 Task: Add a field from the Popular template Priority with name ZoomOut.
Action: Mouse moved to (1112, 189)
Screenshot: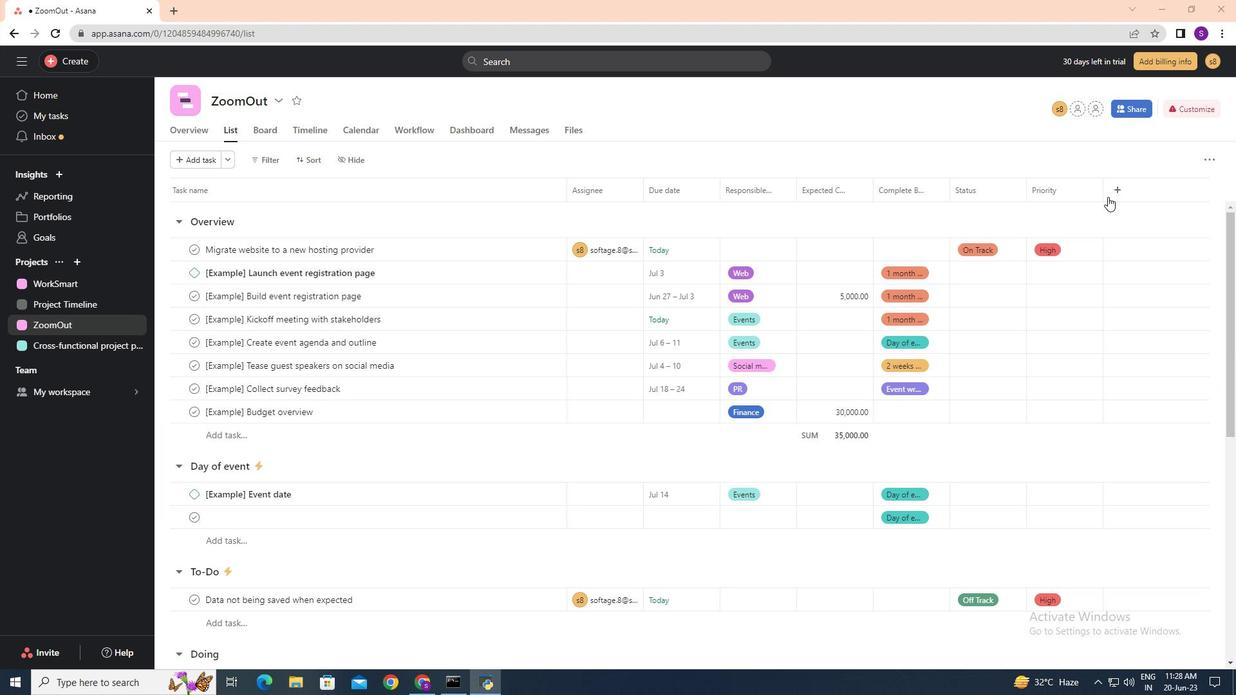 
Action: Mouse pressed left at (1112, 189)
Screenshot: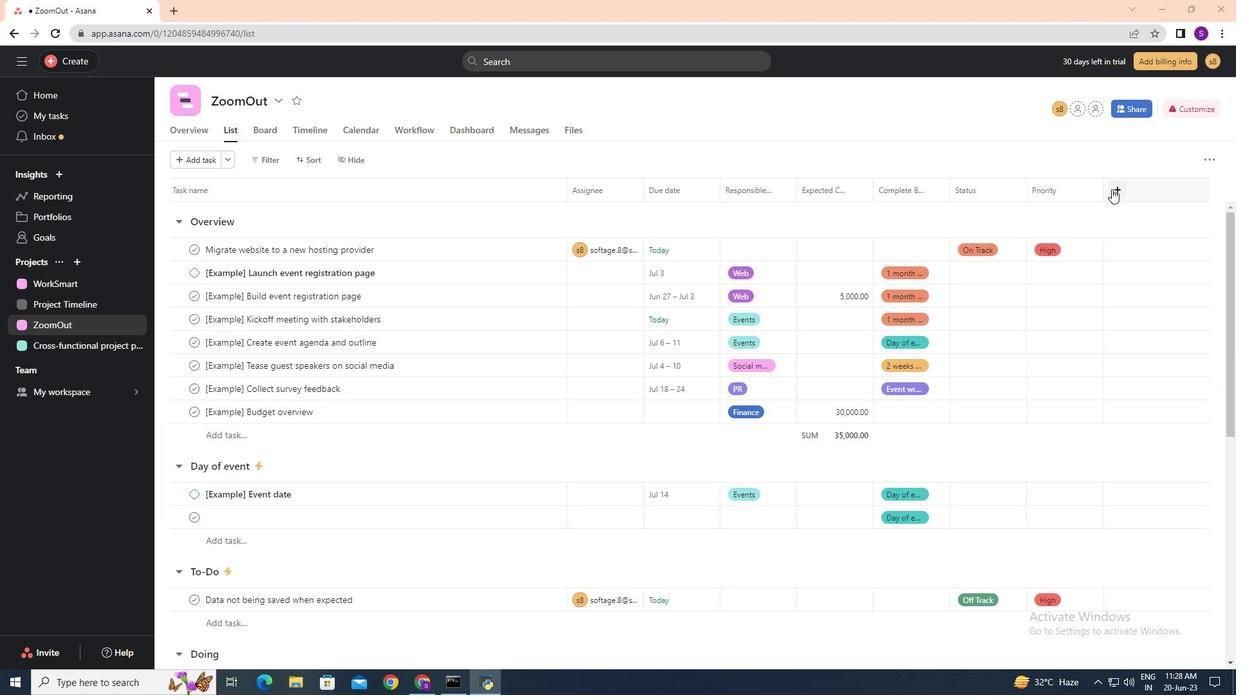 
Action: Mouse moved to (1123, 238)
Screenshot: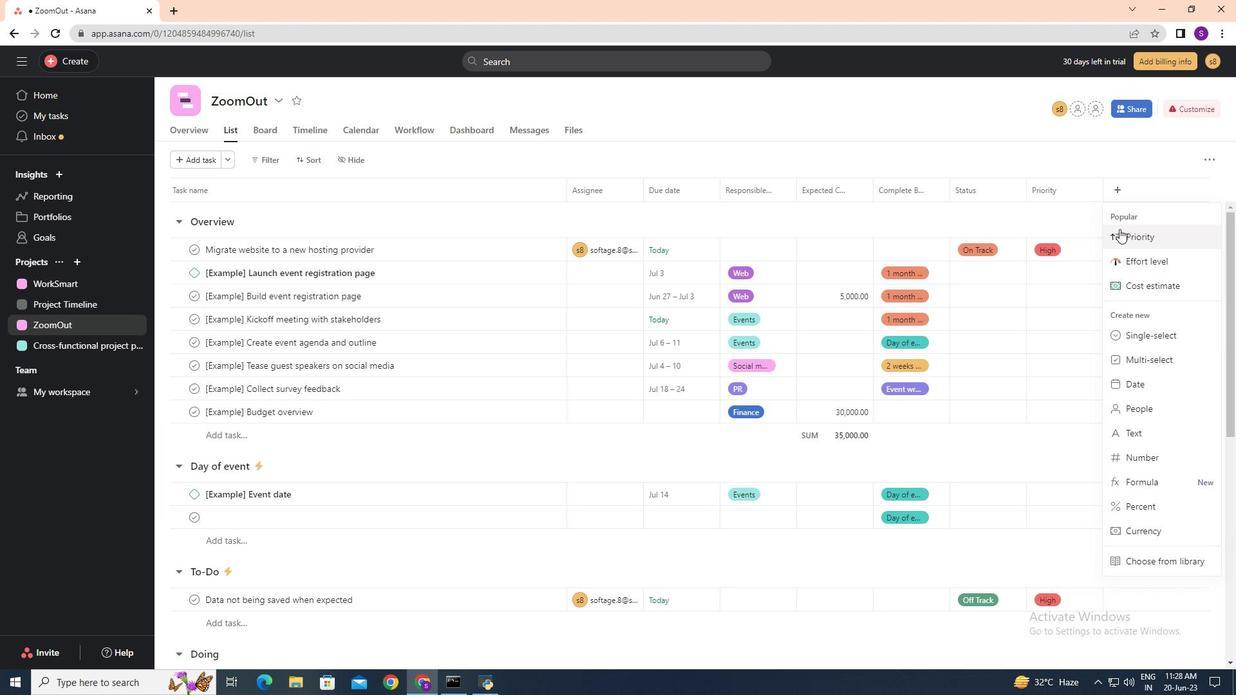 
Action: Mouse pressed left at (1123, 238)
Screenshot: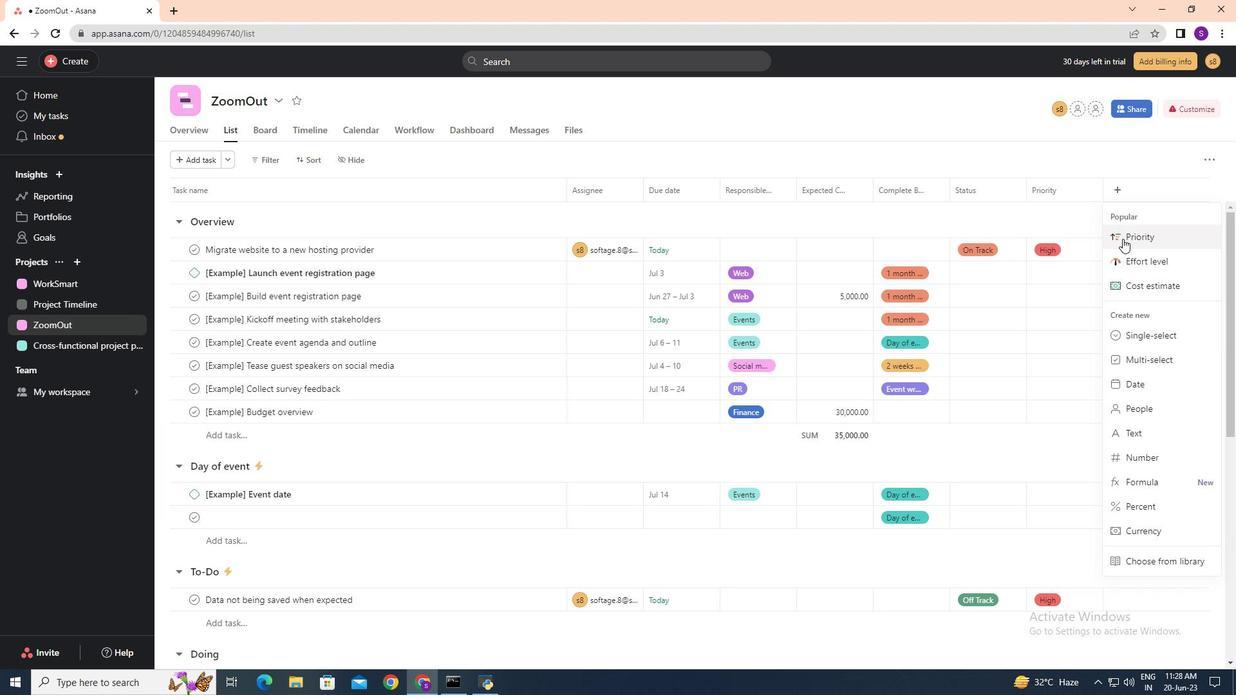 
Action: Mouse moved to (1122, 238)
Screenshot: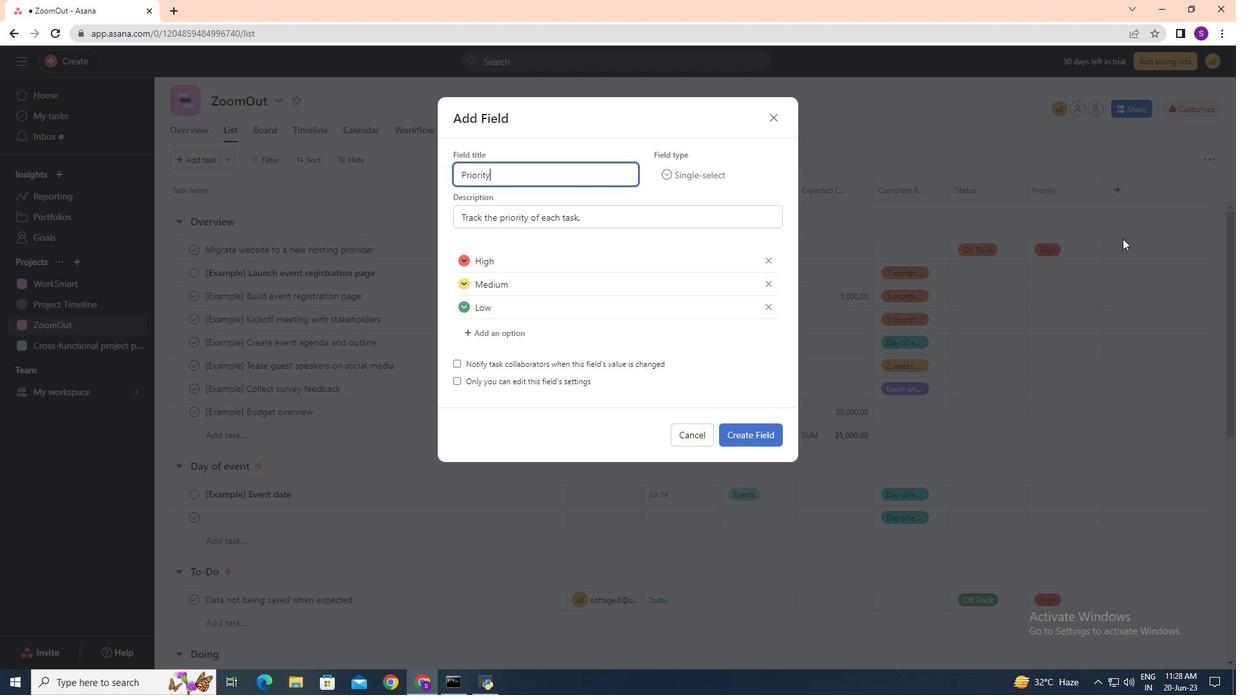 
Action: Key pressed <Key.backspace><Key.backspace><Key.backspace><Key.backspace><Key.backspace><Key.backspace><Key.backspace><Key.backspace><Key.shift>Priority
Screenshot: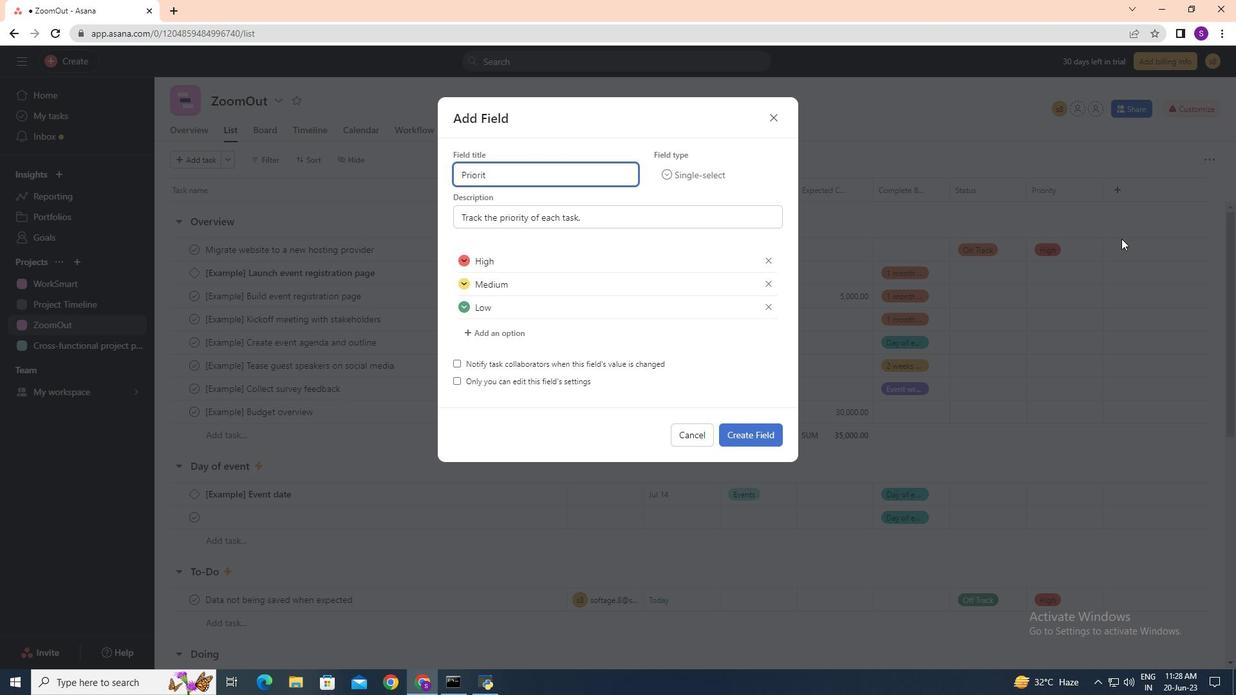 
Action: Mouse moved to (765, 436)
Screenshot: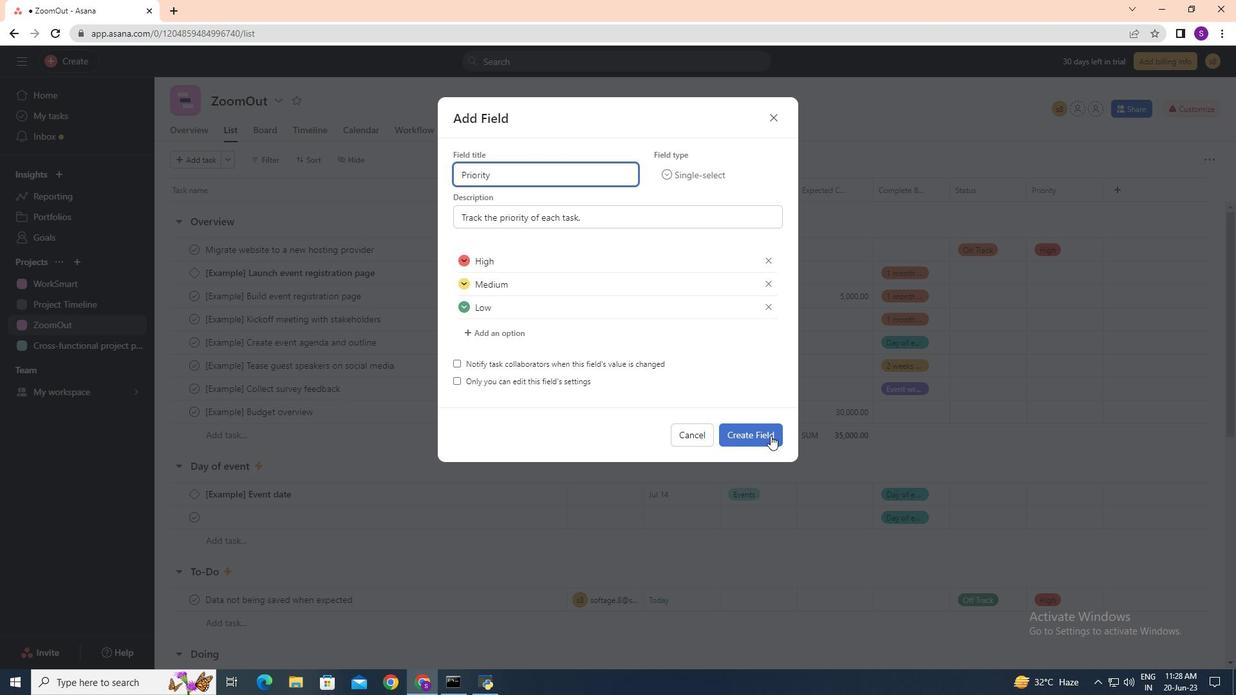 
Action: Mouse pressed left at (765, 436)
Screenshot: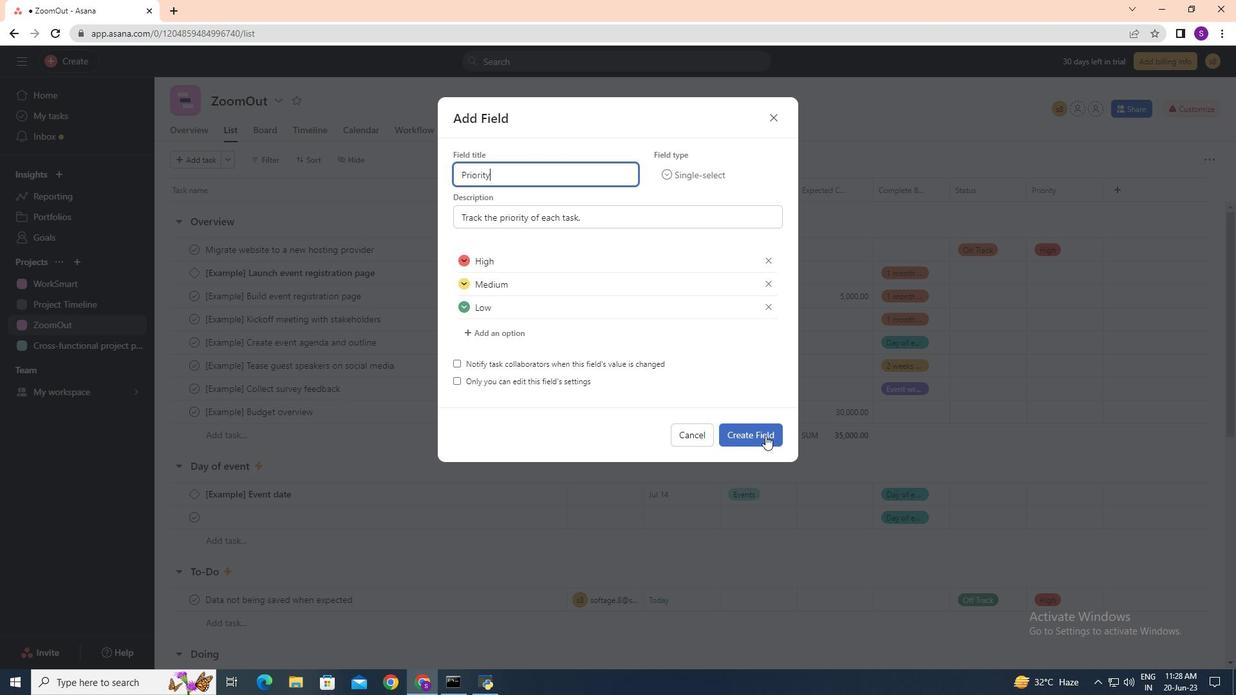 
